 Task: Filter companies with 1001-5000 employees.
Action: Mouse moved to (418, 98)
Screenshot: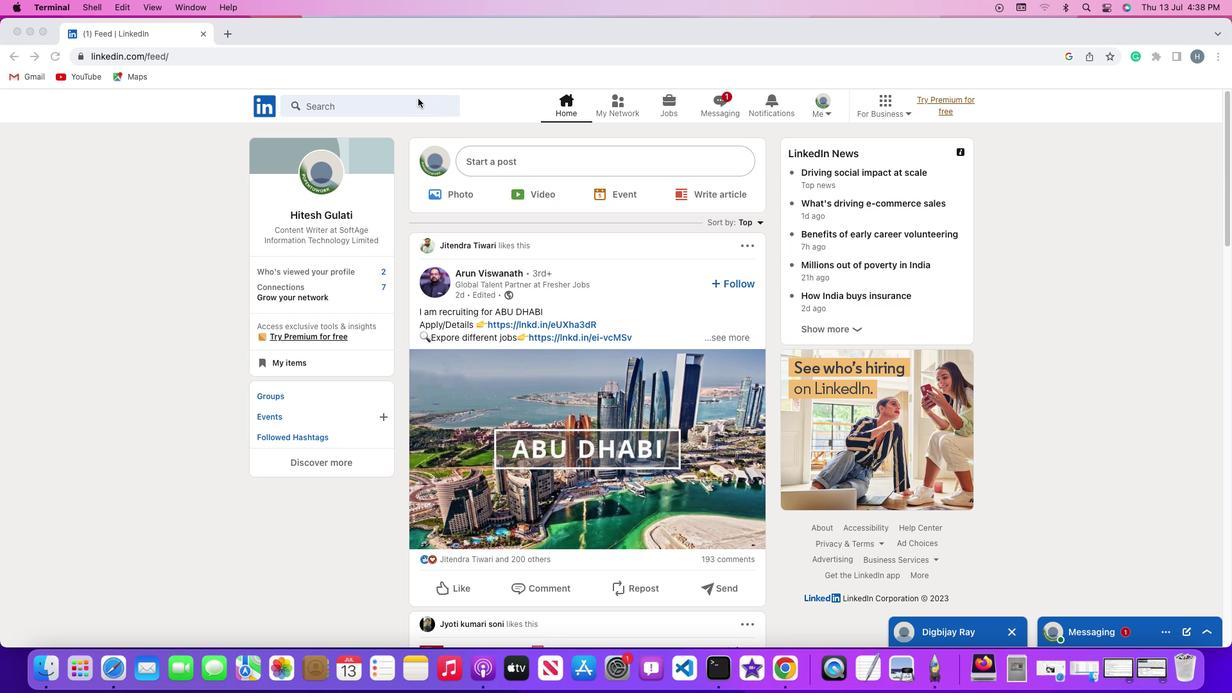 
Action: Mouse pressed left at (418, 98)
Screenshot: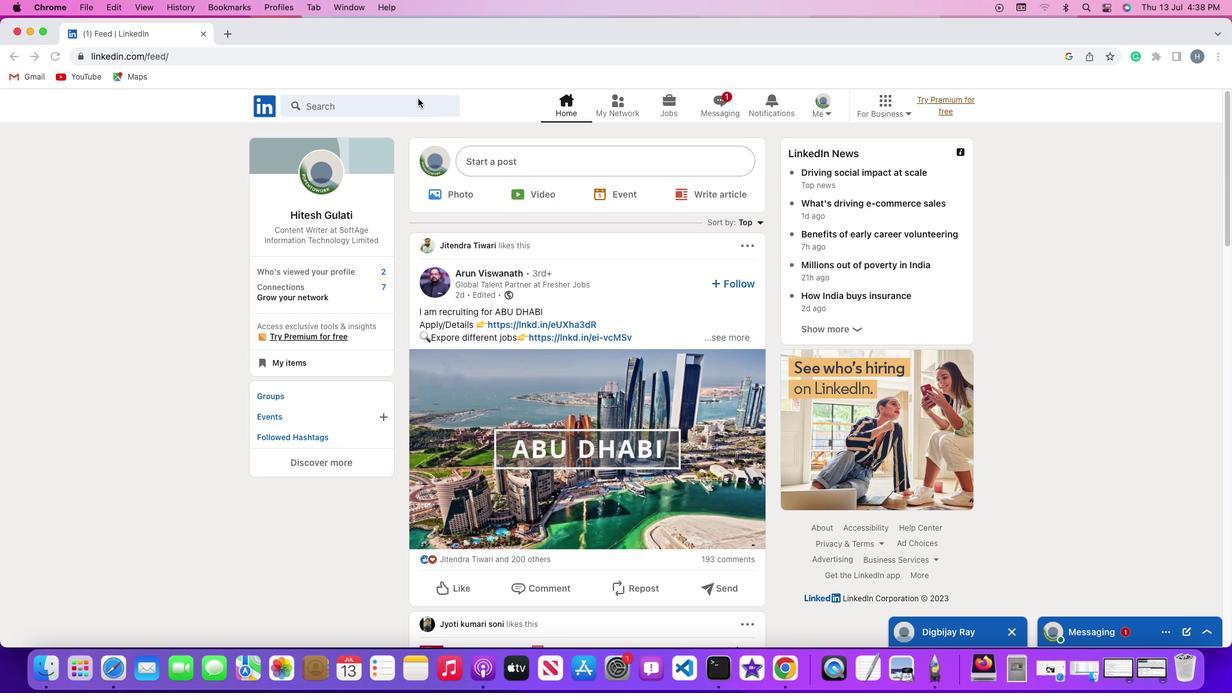 
Action: Mouse moved to (418, 98)
Screenshot: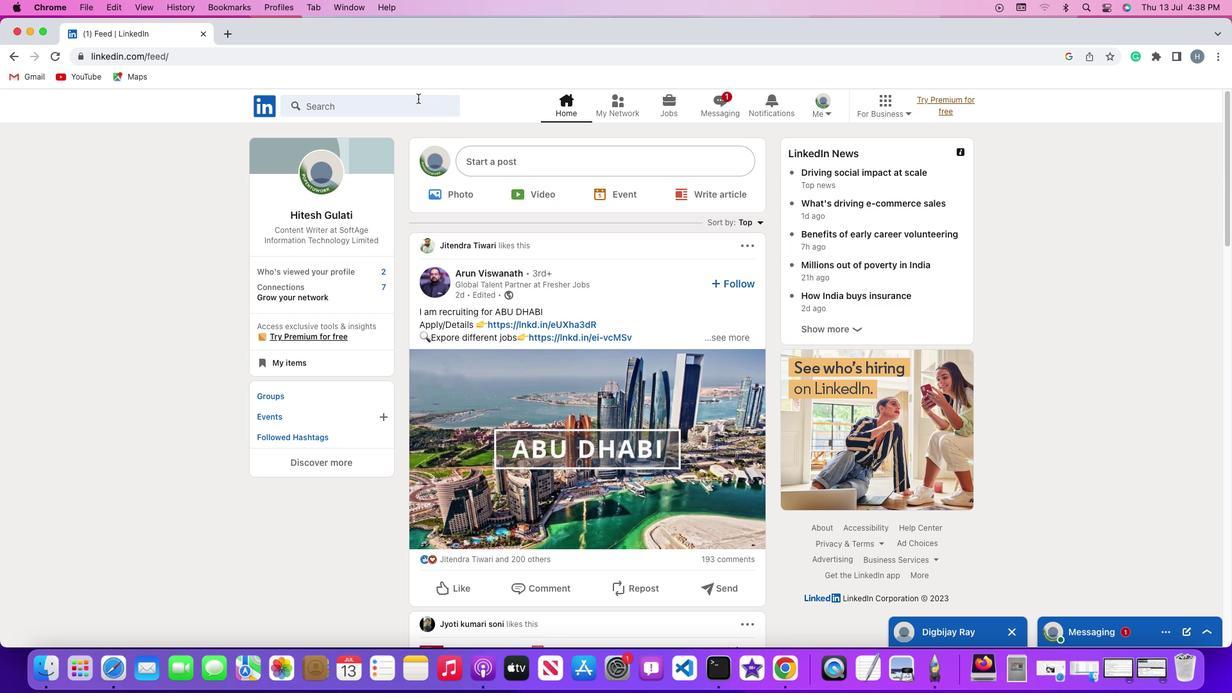 
Action: Mouse pressed left at (418, 98)
Screenshot: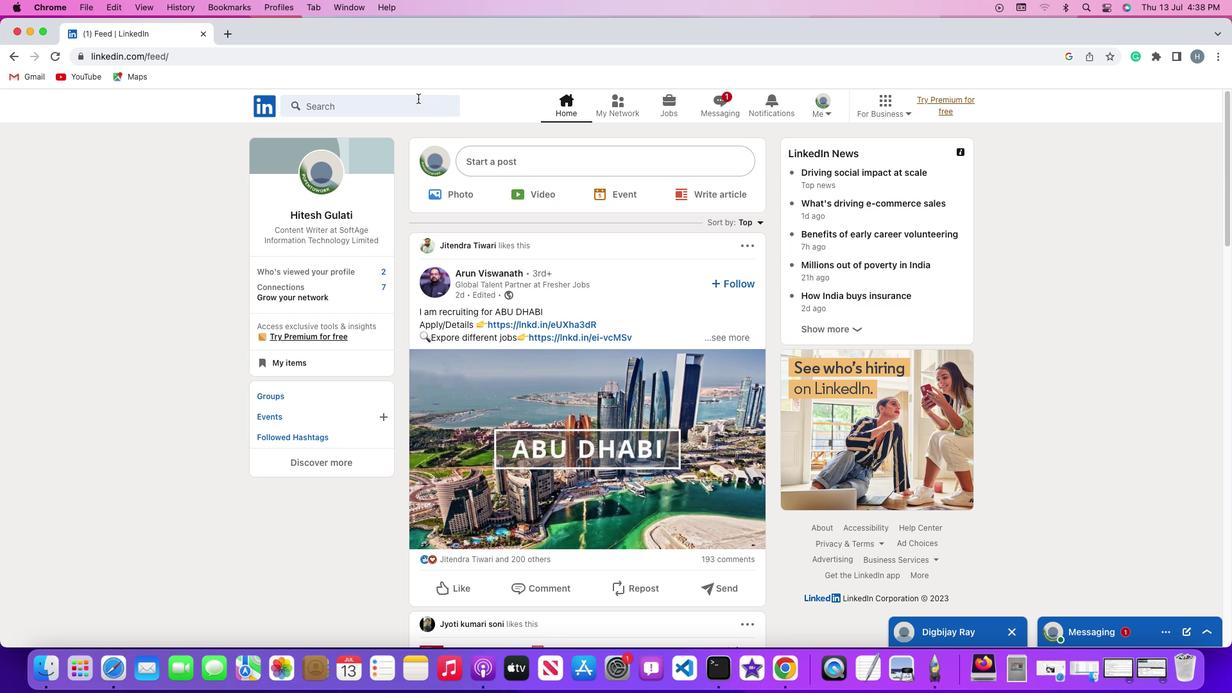 
Action: Mouse moved to (426, 106)
Screenshot: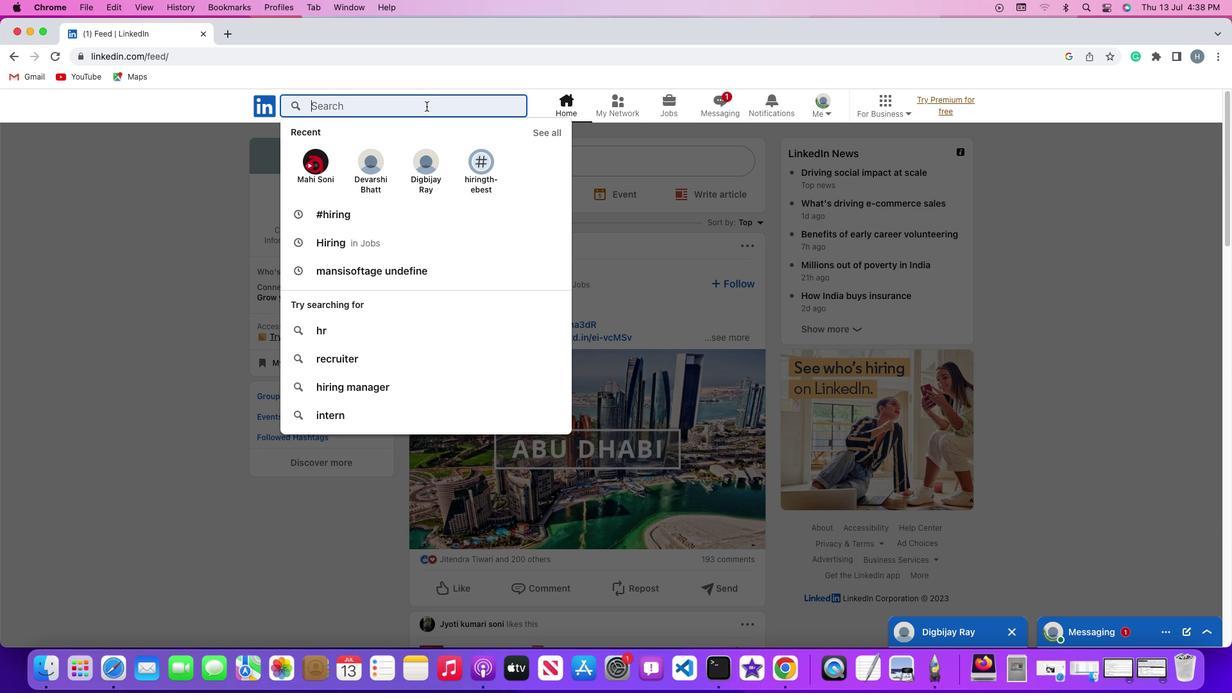 
Action: Key pressed Key.shift'#''h''i''r''i''n''g'Key.enter
Screenshot: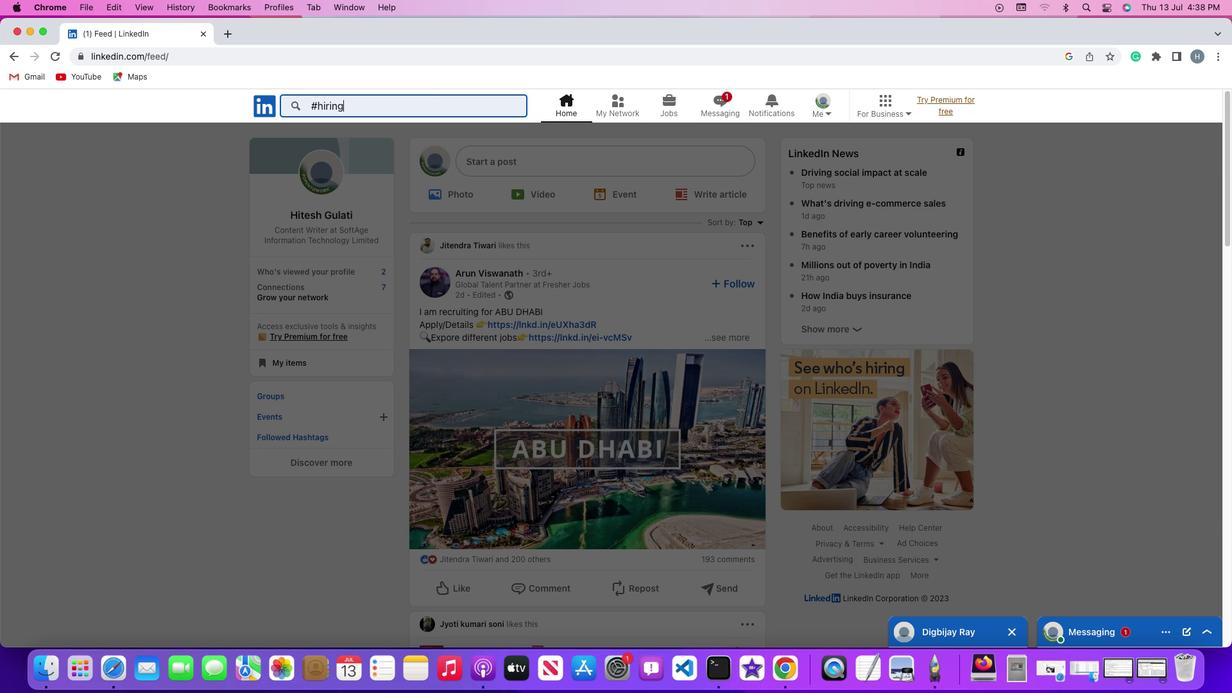
Action: Mouse moved to (449, 143)
Screenshot: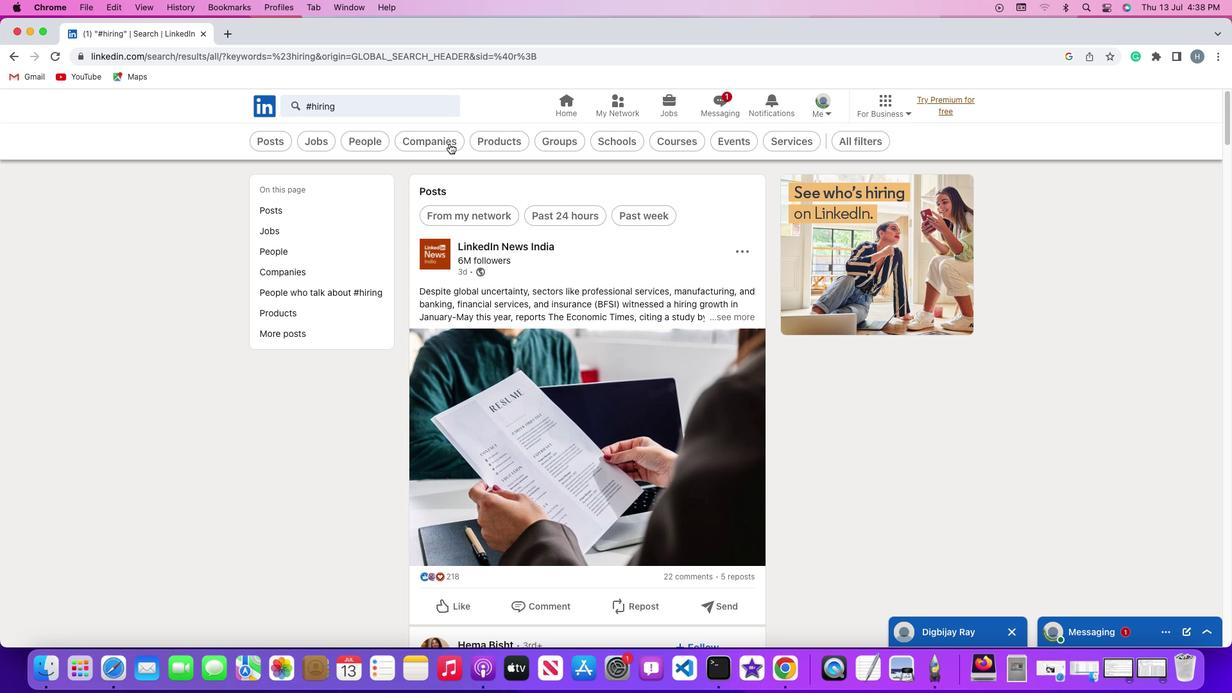 
Action: Mouse pressed left at (449, 143)
Screenshot: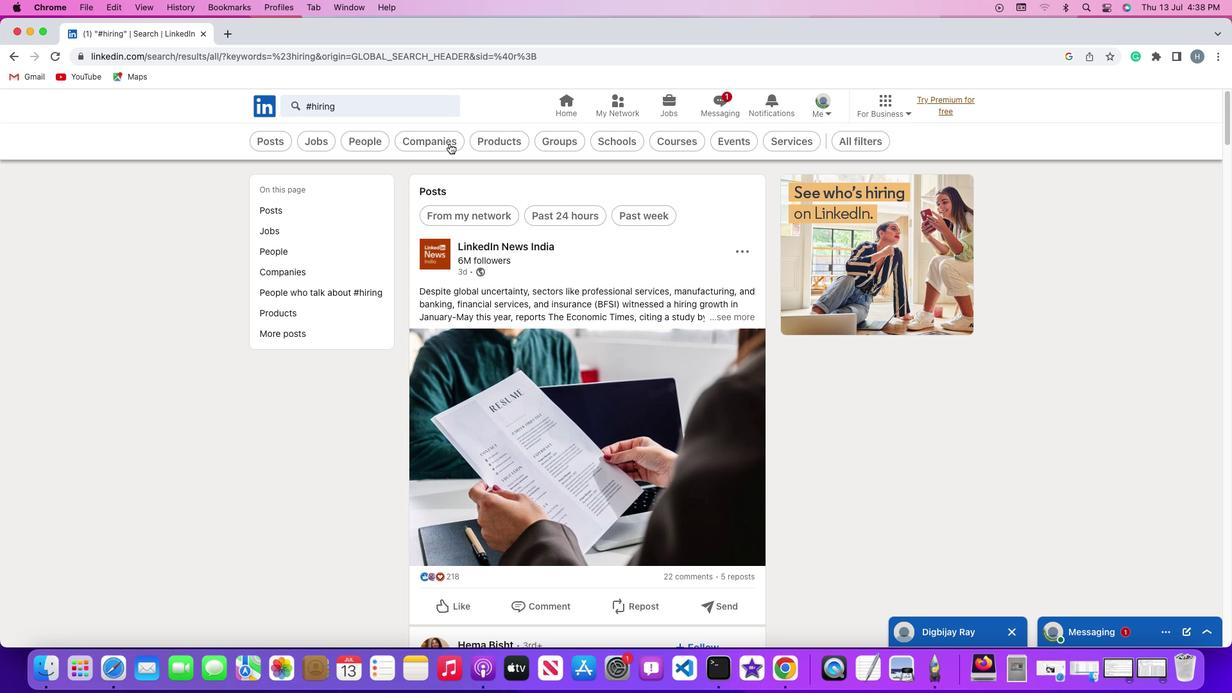 
Action: Mouse moved to (575, 141)
Screenshot: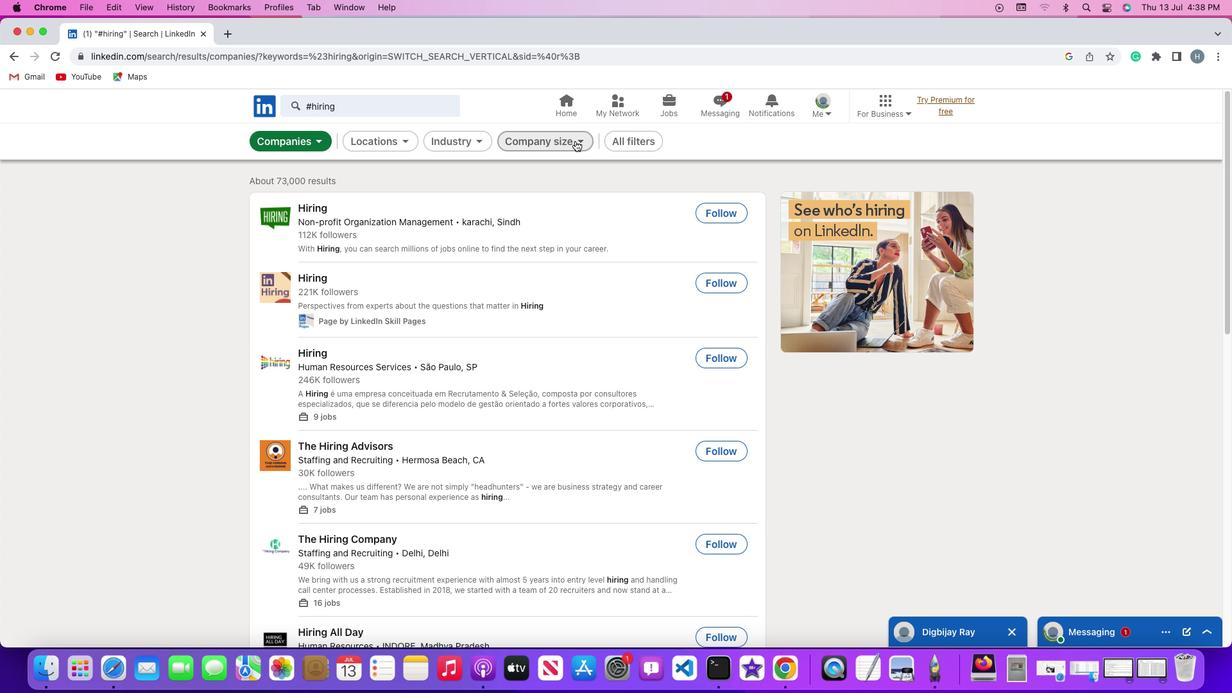 
Action: Mouse pressed left at (575, 141)
Screenshot: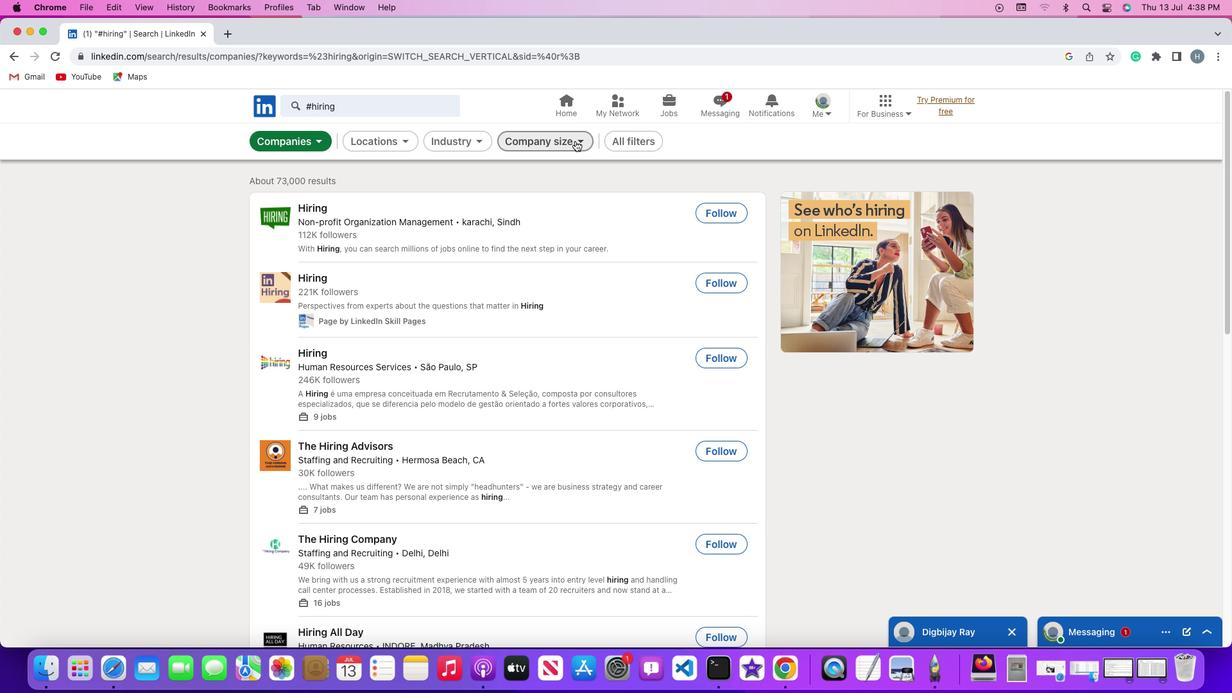 
Action: Mouse moved to (468, 314)
Screenshot: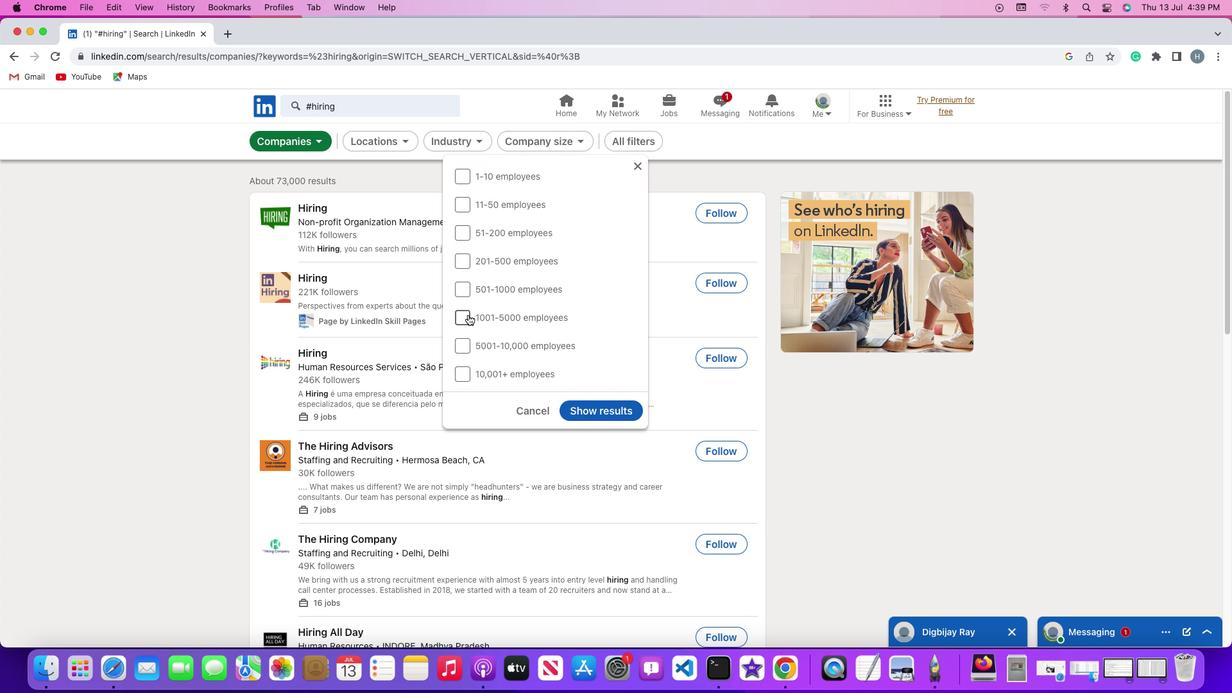 
Action: Mouse pressed left at (468, 314)
Screenshot: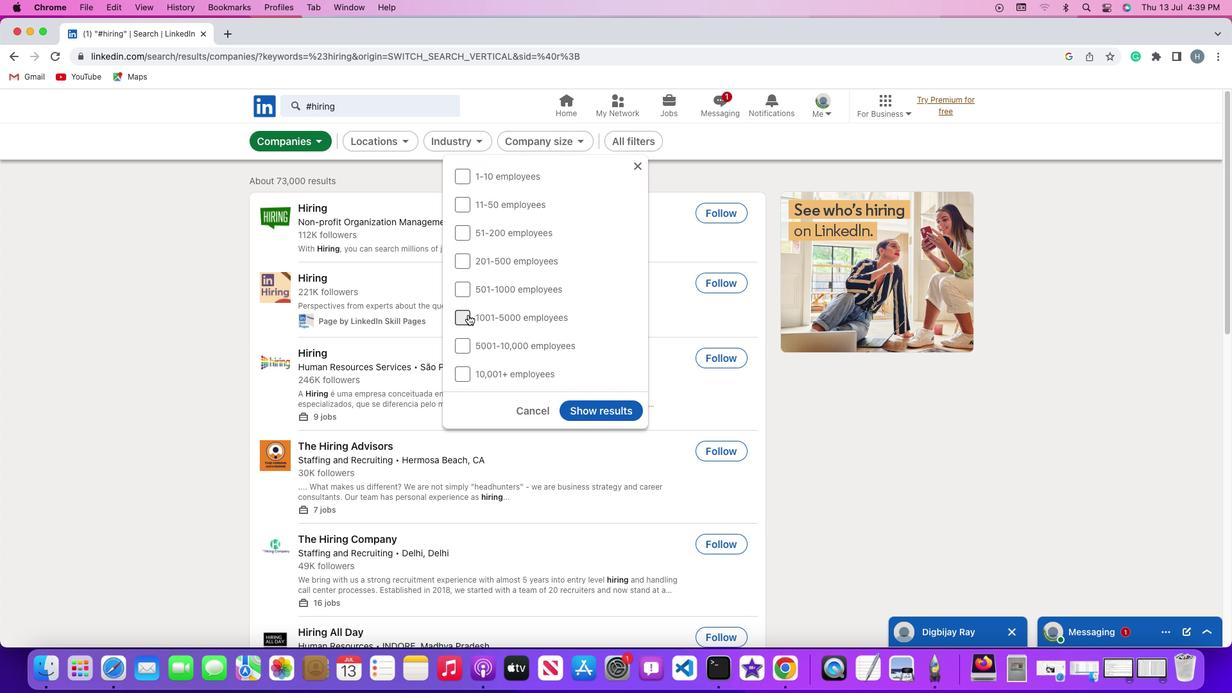 
Action: Mouse moved to (599, 410)
Screenshot: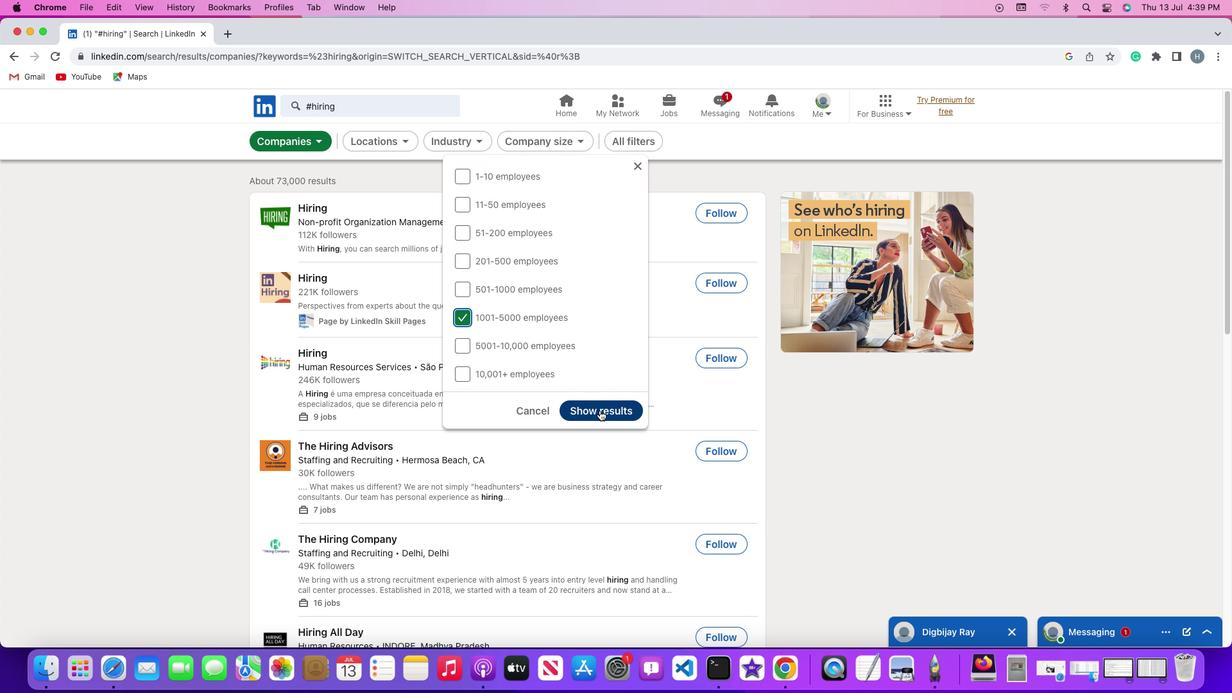 
Action: Mouse pressed left at (599, 410)
Screenshot: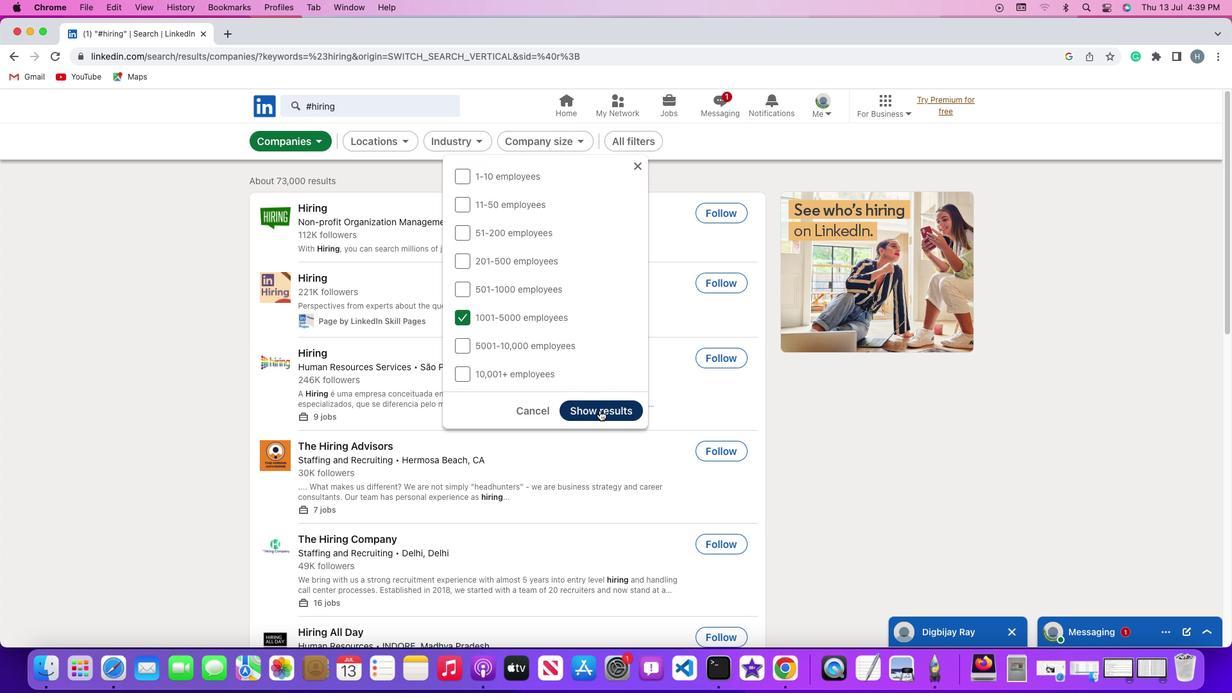 
Action: Mouse moved to (634, 304)
Screenshot: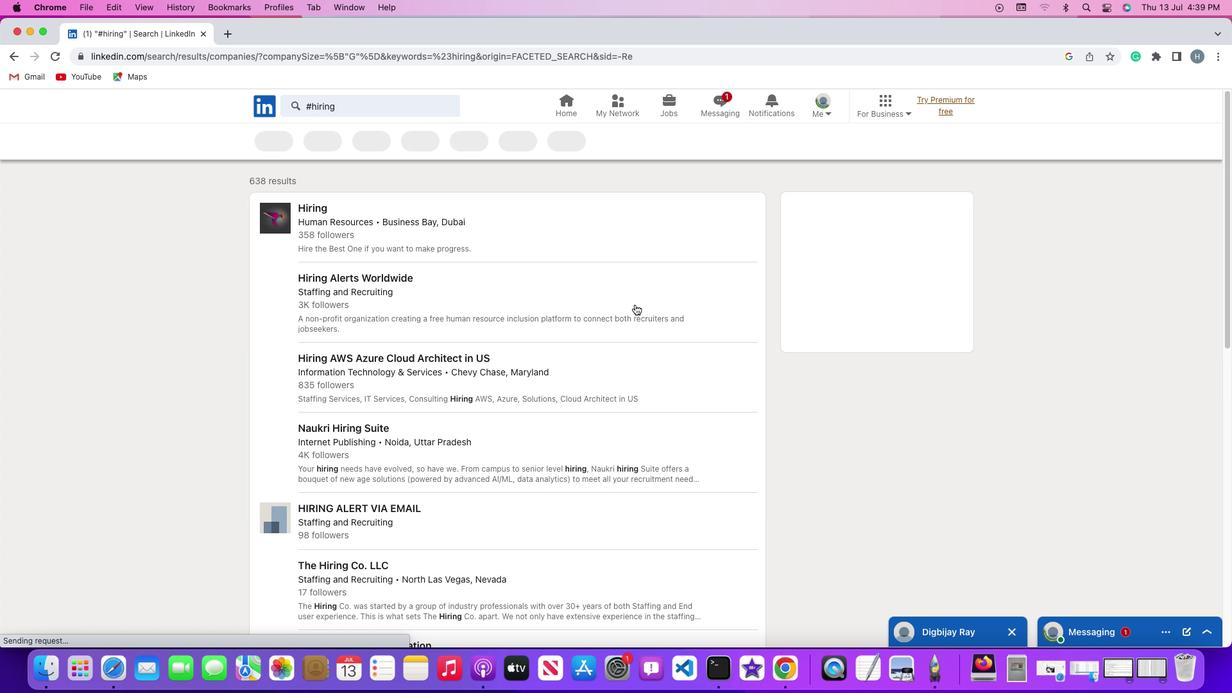 
